 Task: Create Workspace Design Software Workspace description Improve paid advertising return on investment (ROI). Workspace type Education
Action: Mouse moved to (321, 55)
Screenshot: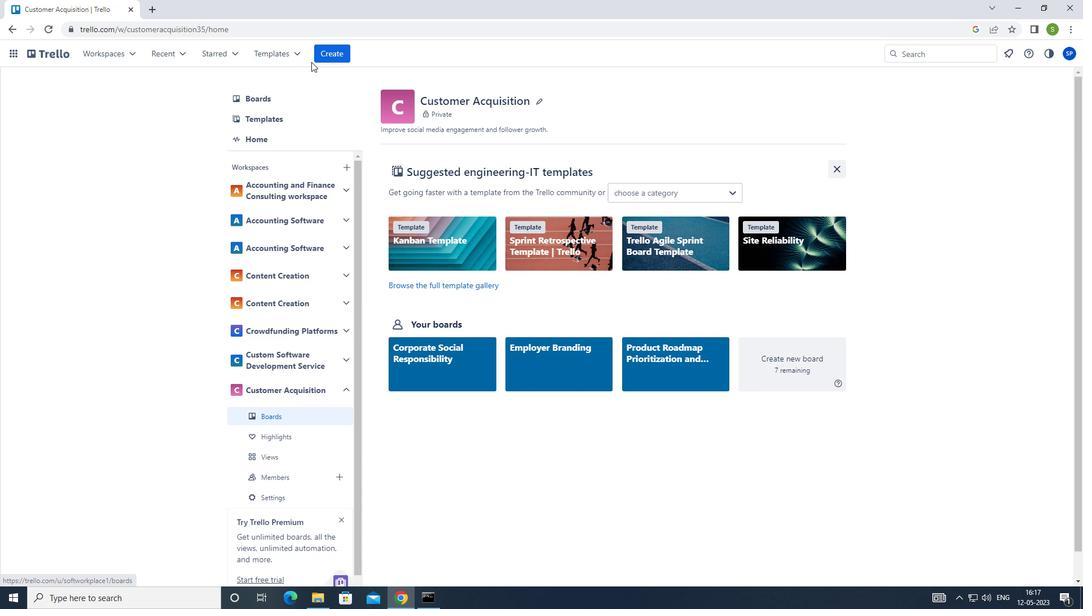 
Action: Mouse pressed left at (321, 55)
Screenshot: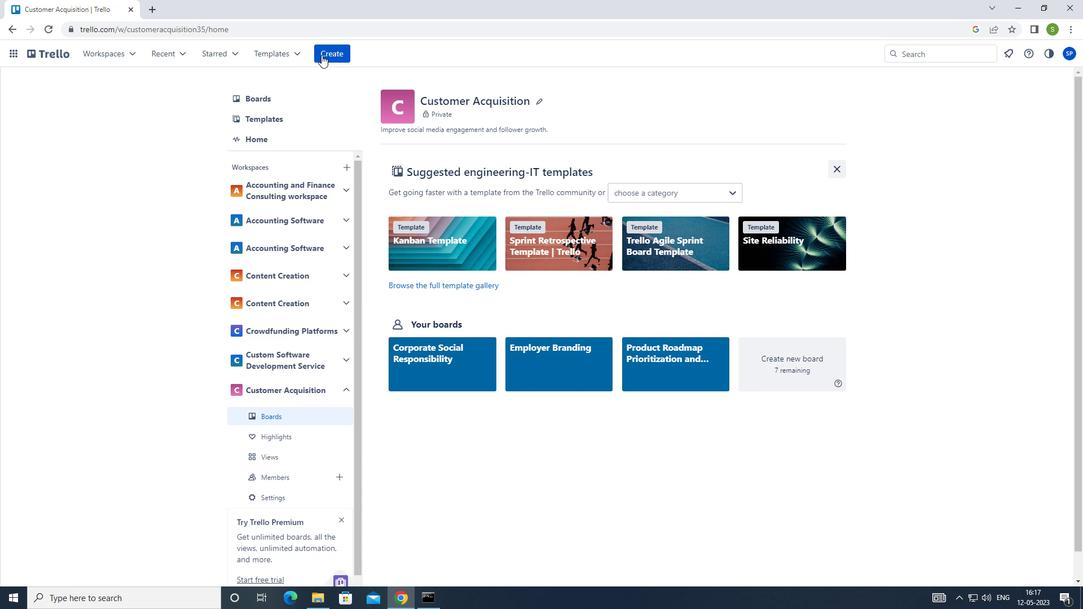 
Action: Mouse moved to (341, 177)
Screenshot: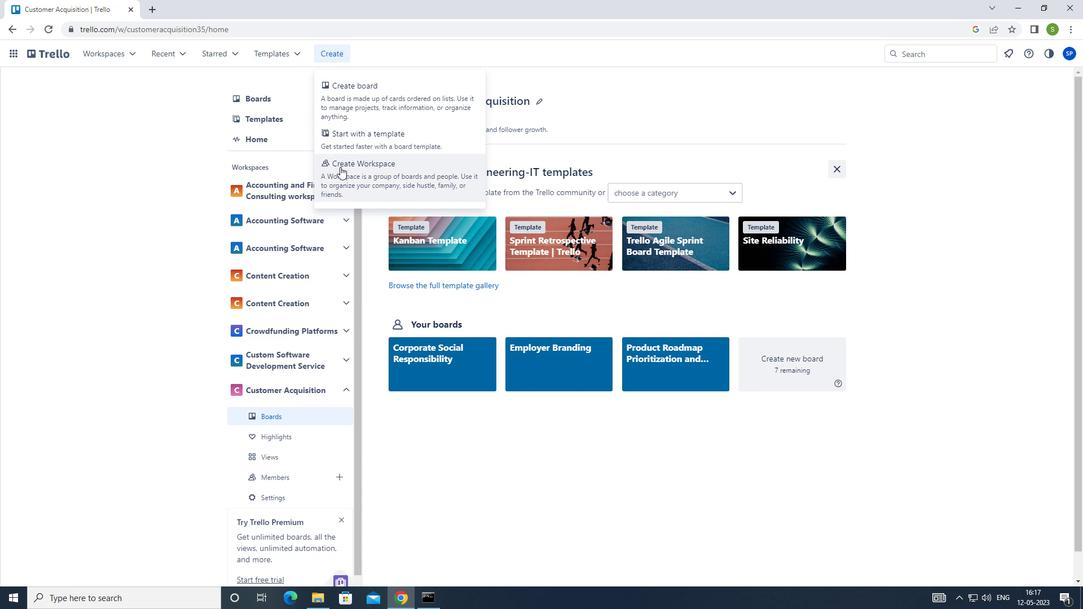 
Action: Mouse pressed left at (341, 177)
Screenshot: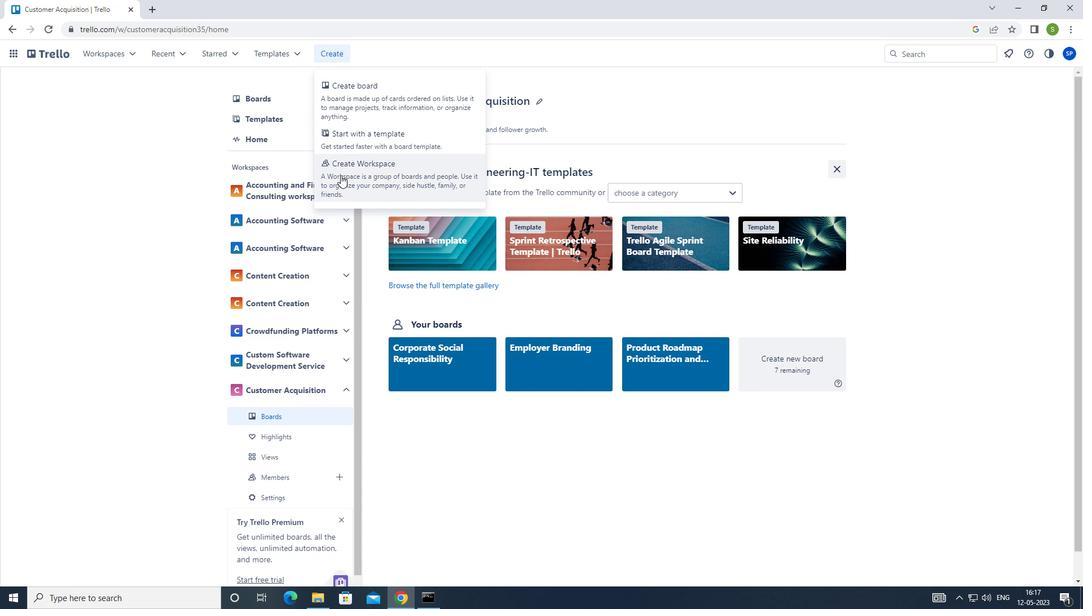 
Action: Mouse moved to (363, 171)
Screenshot: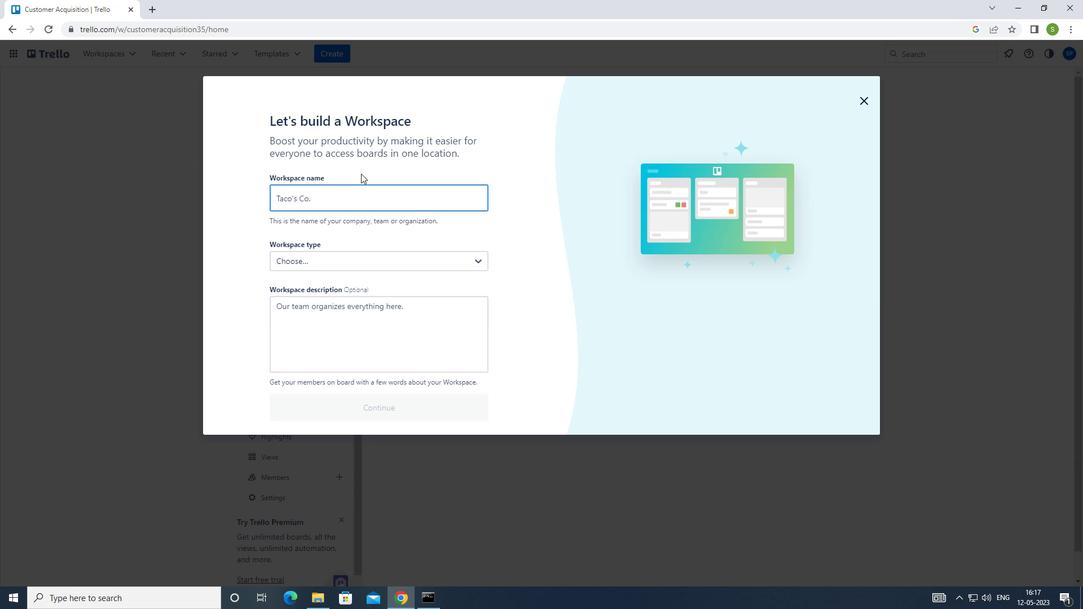 
Action: Key pressed <Key.shift>
Screenshot: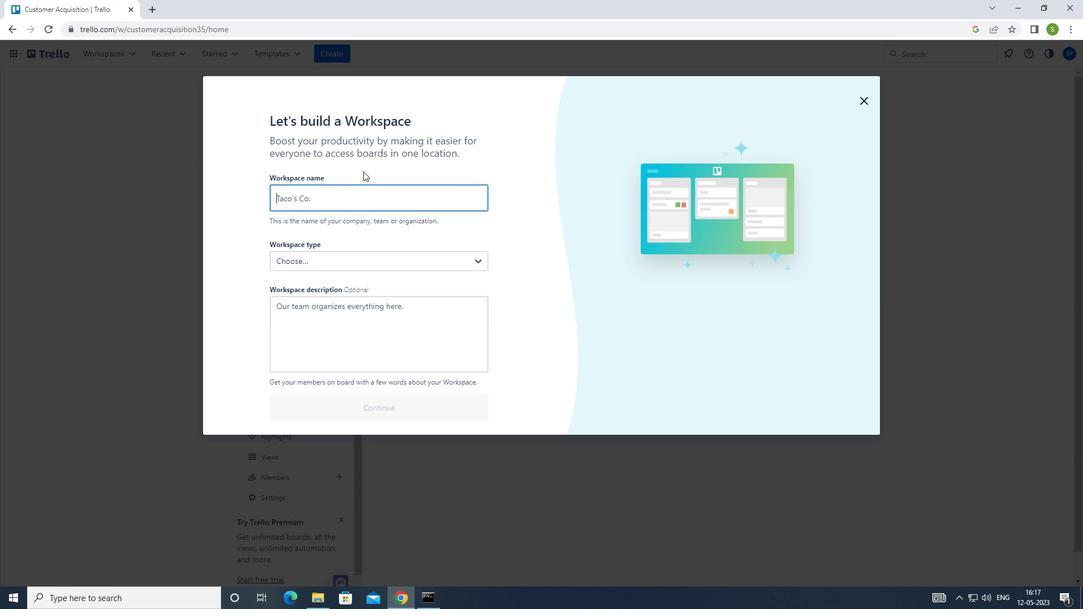 
Action: Mouse moved to (363, 170)
Screenshot: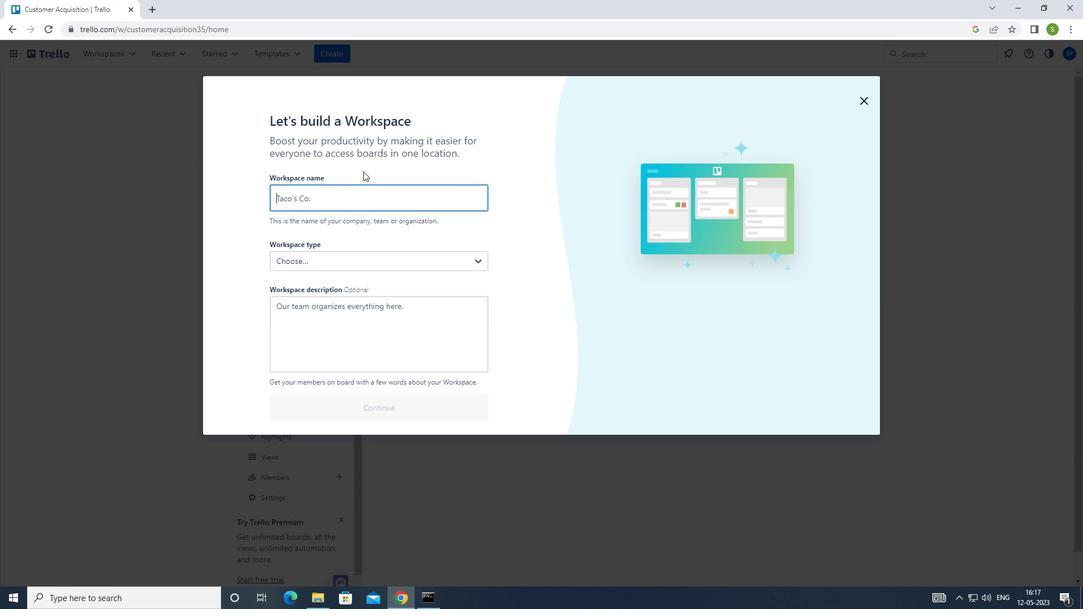 
Action: Key pressed DESIGN<Key.space>SOFTWARE<Key.space>
Screenshot: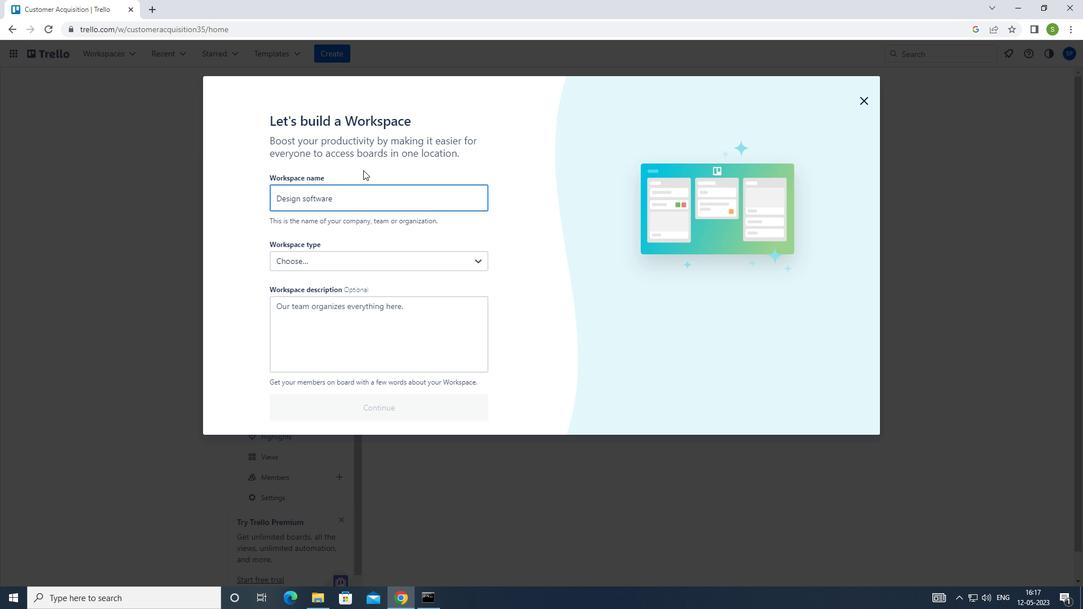 
Action: Mouse moved to (332, 335)
Screenshot: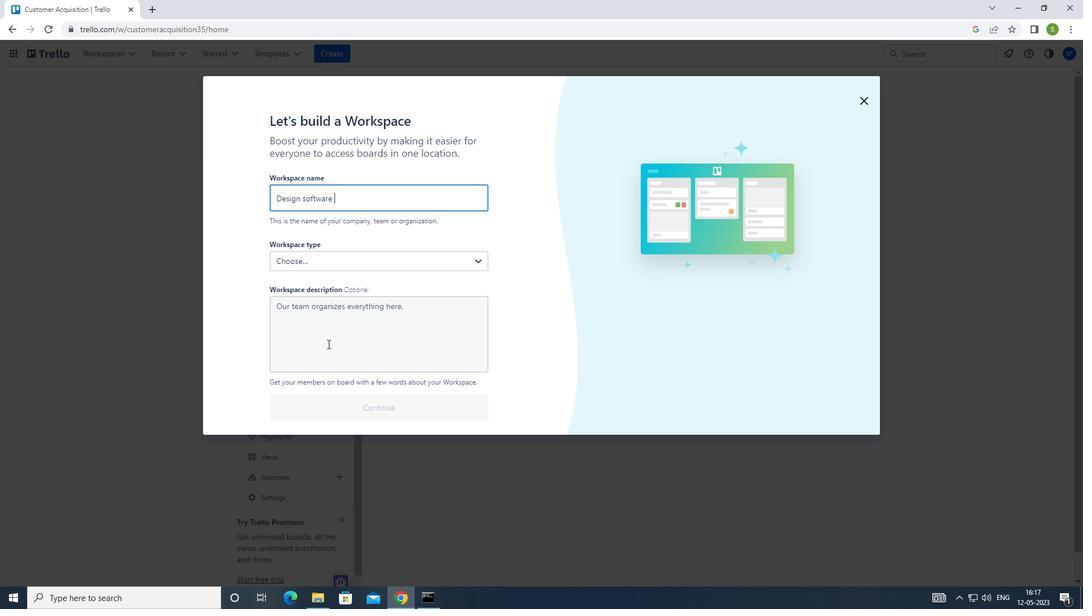 
Action: Mouse pressed left at (332, 335)
Screenshot: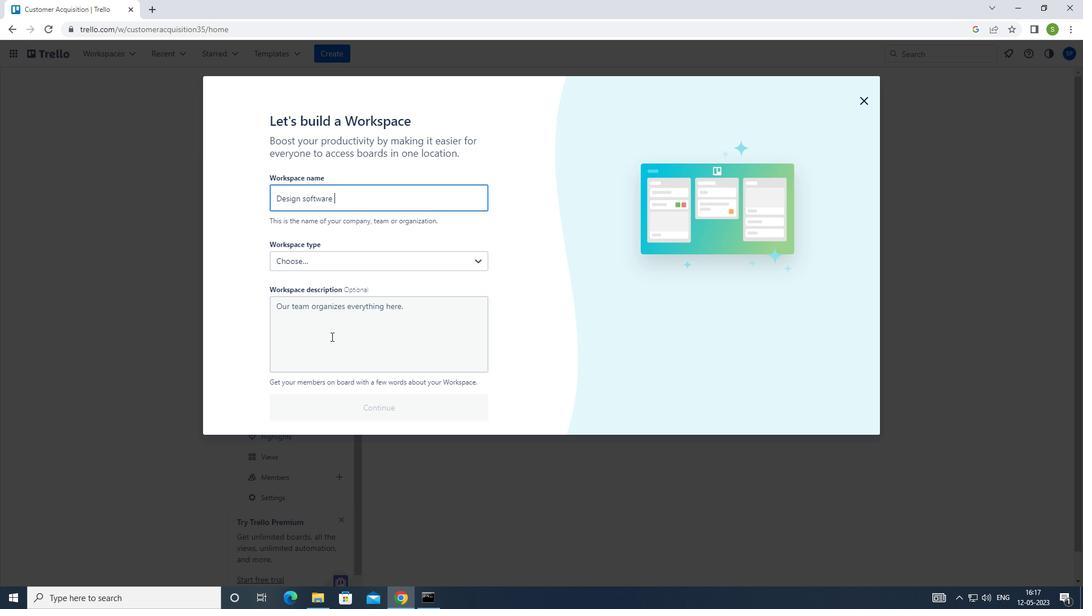 
Action: Mouse moved to (338, 322)
Screenshot: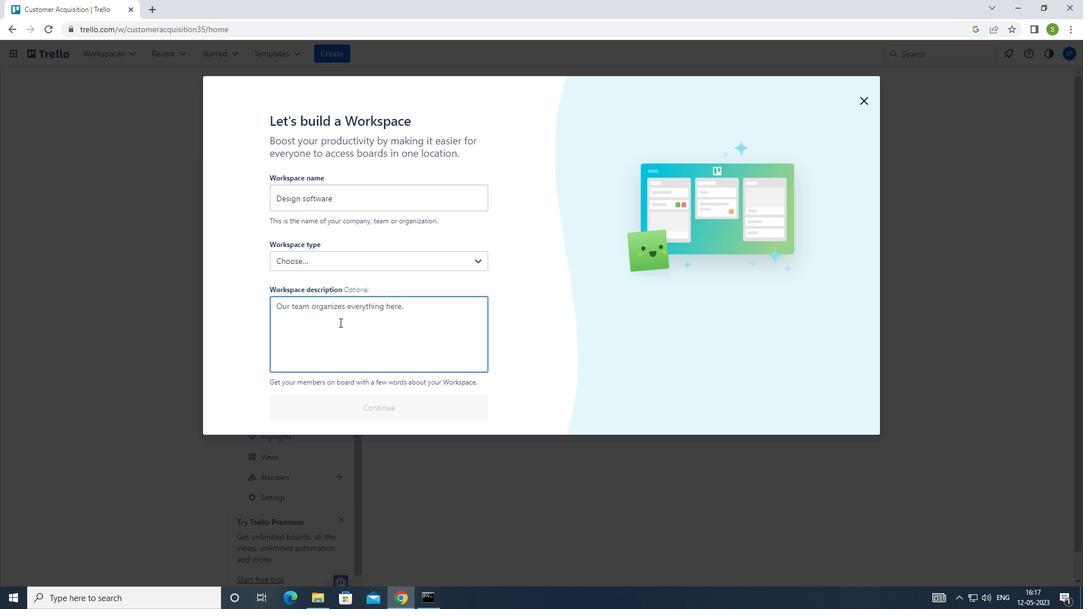 
Action: Key pressed <Key.shift>IMPROVE<Key.space>PAID<Key.space>ADVERTISING<Key.space>RETURN<Key.space>ON<Key.space>INVESTMENT<Key.shift_r><Key.shift_r><Key.shift_r><Key.shift_r><Key.shift_r><Key.shift_r><Key.shift_r><Key.shift_r><Key.shift_r><Key.shift_r><Key.shift_r><Key.shift_r><Key.shift_r>(<Key.shift>ROI<Key.shift_r>)
Screenshot: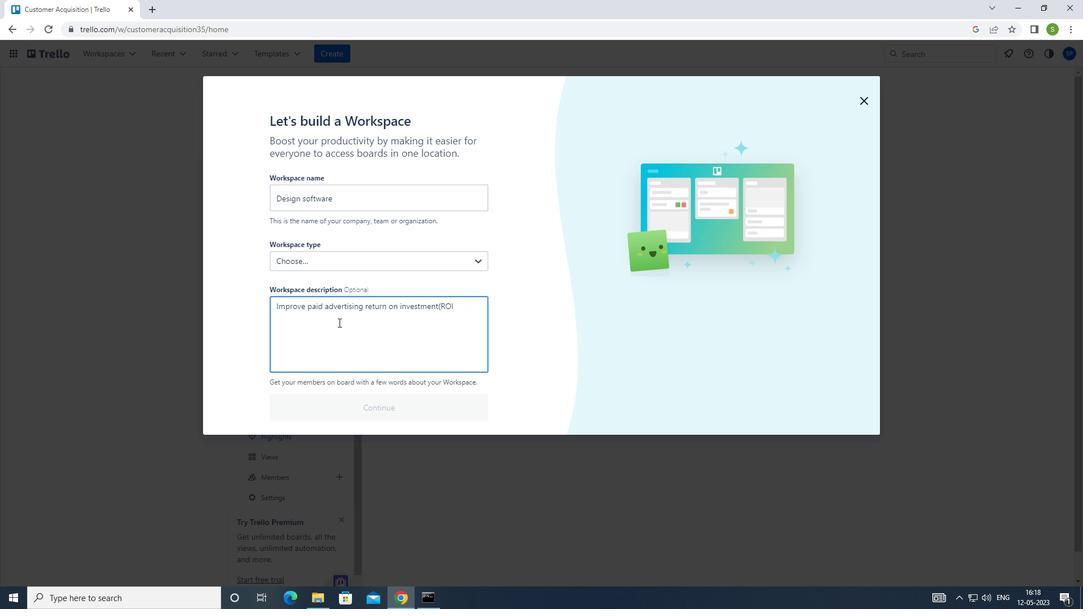 
Action: Mouse moved to (438, 305)
Screenshot: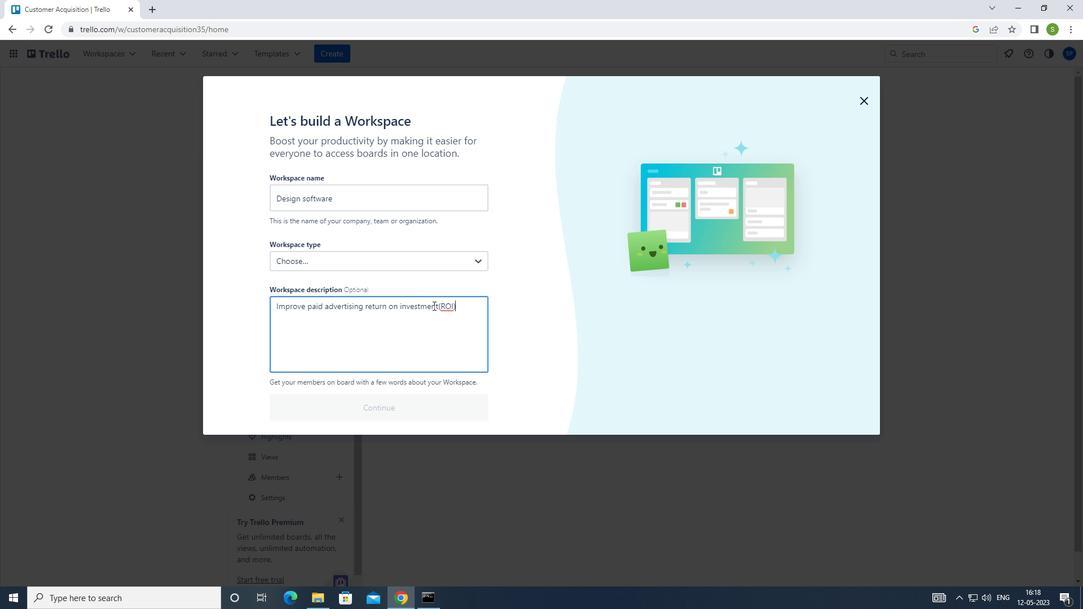 
Action: Mouse pressed left at (438, 305)
Screenshot: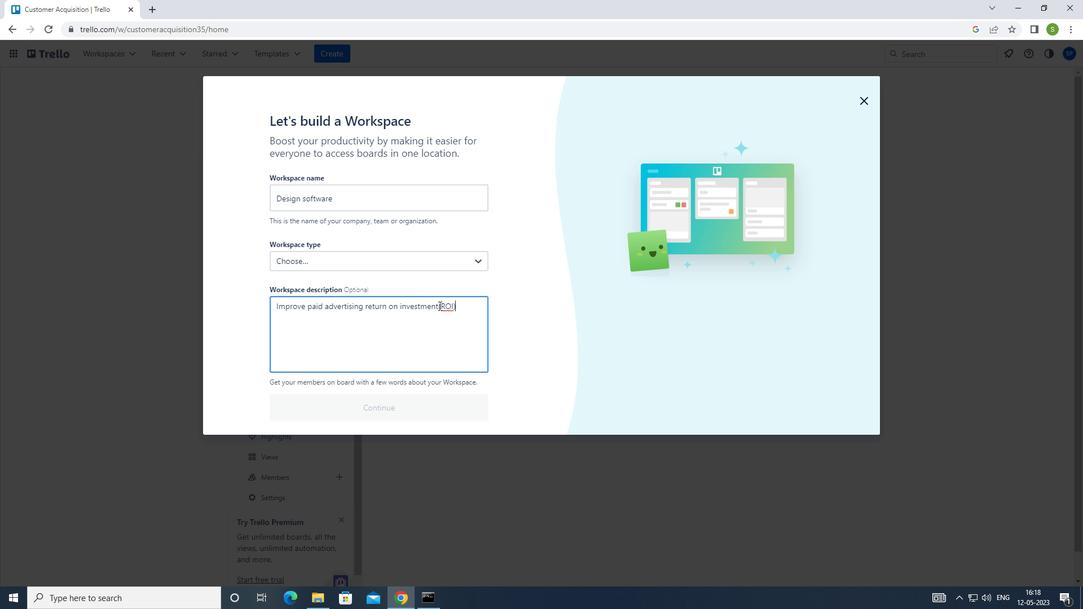 
Action: Mouse moved to (445, 308)
Screenshot: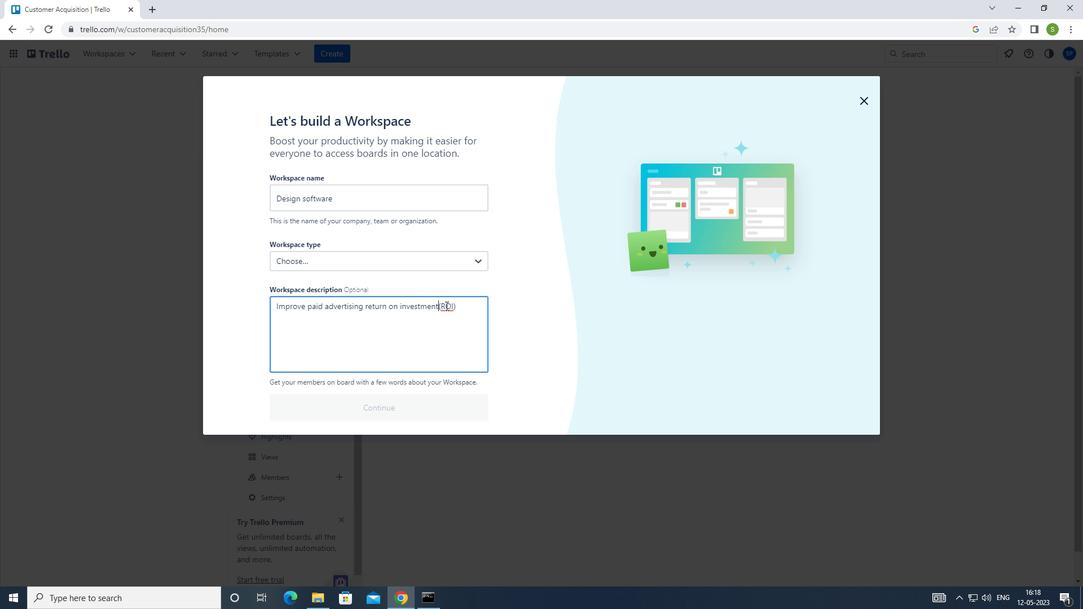 
Action: Key pressed <Key.space>
Screenshot: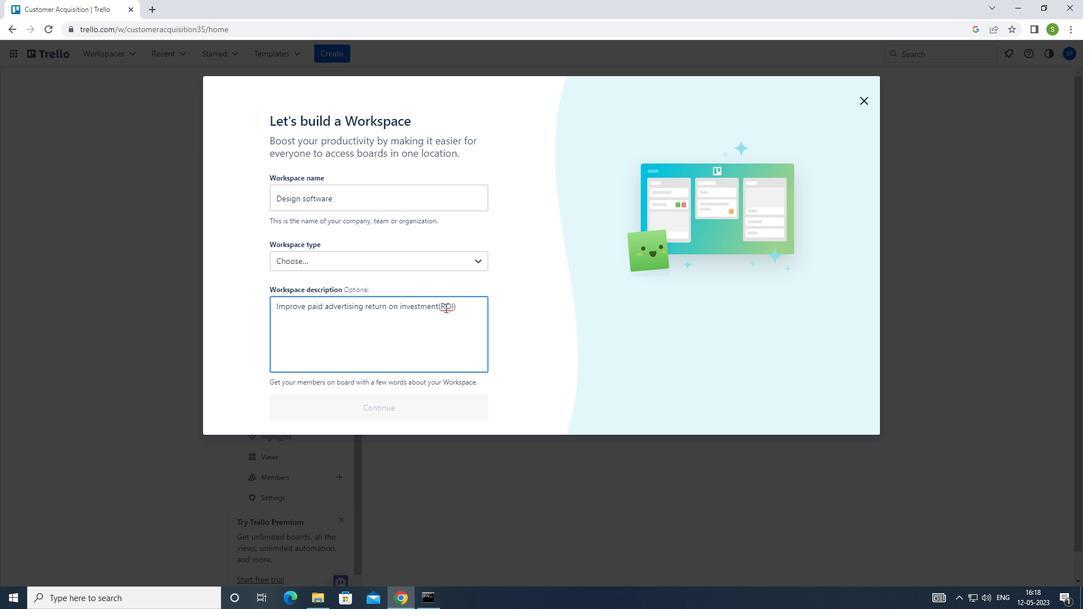 
Action: Mouse moved to (389, 260)
Screenshot: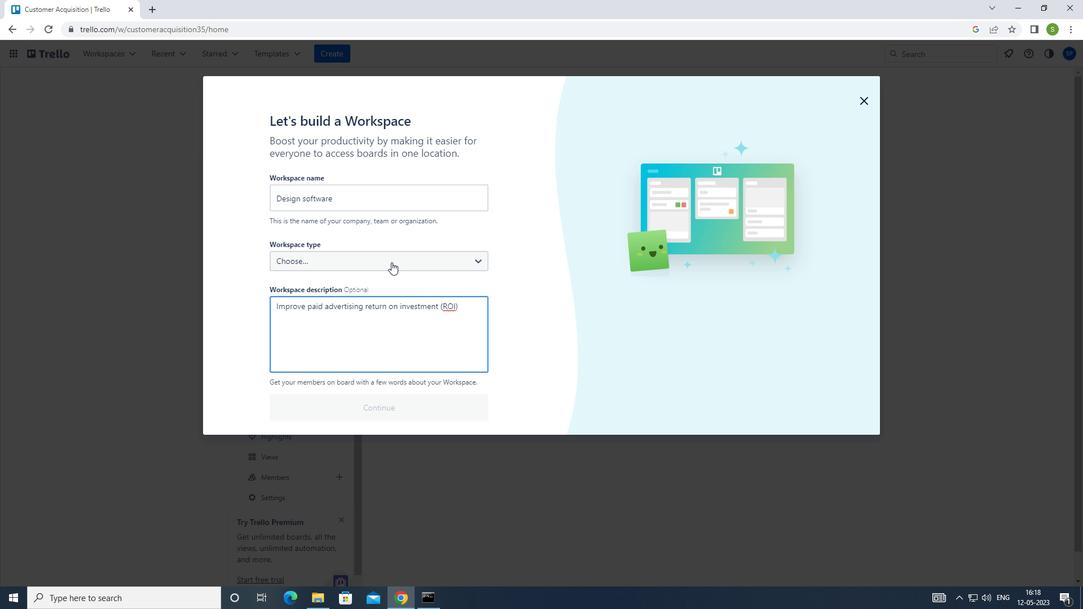 
Action: Mouse pressed left at (389, 260)
Screenshot: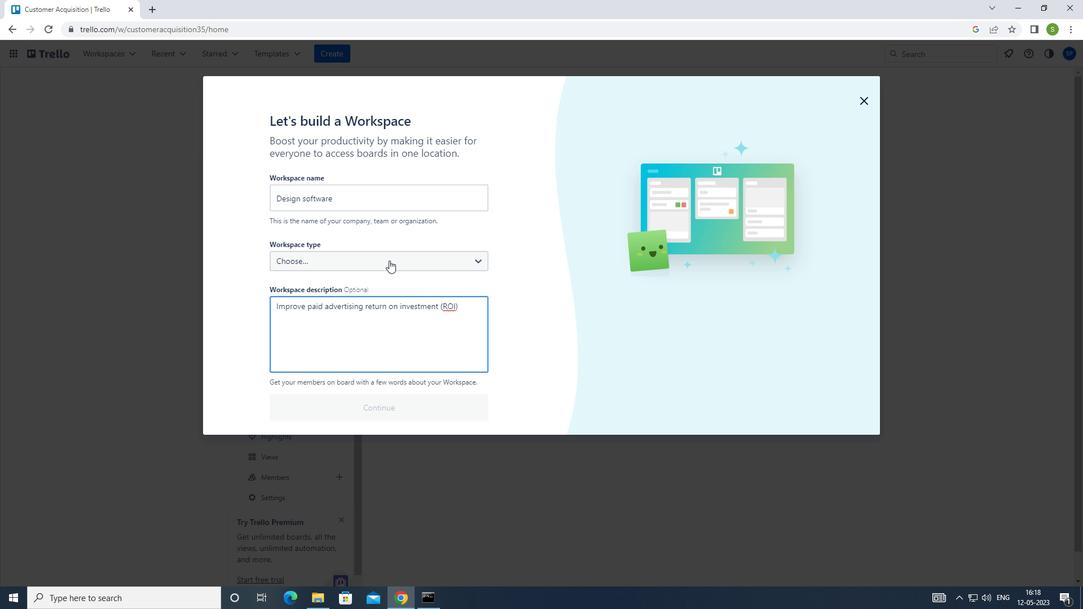 
Action: Mouse moved to (335, 374)
Screenshot: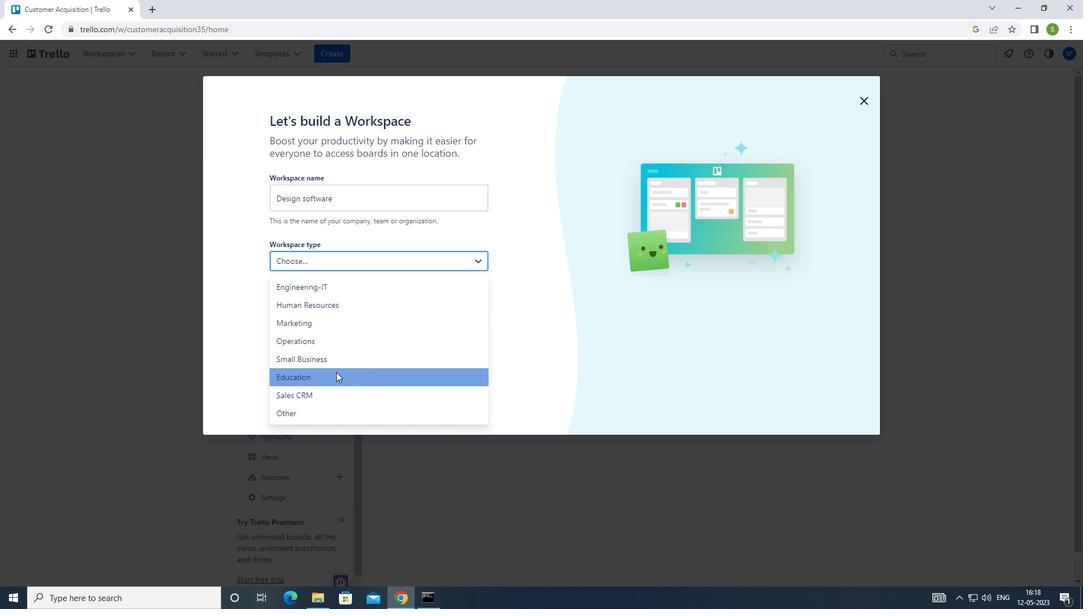 
Action: Mouse pressed left at (335, 374)
Screenshot: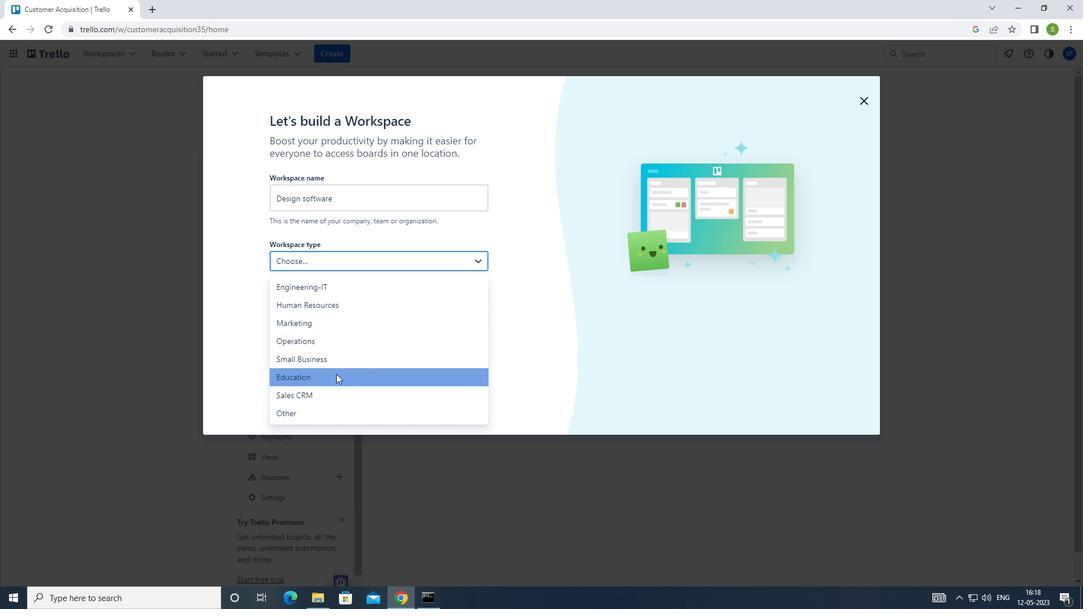
Action: Mouse moved to (345, 404)
Screenshot: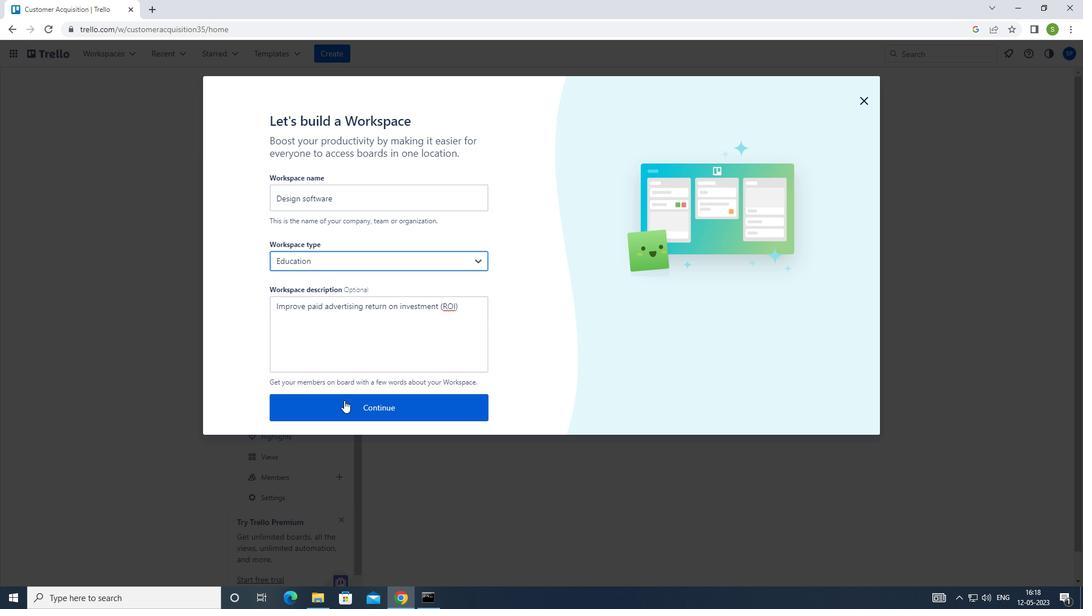 
Action: Mouse pressed left at (345, 404)
Screenshot: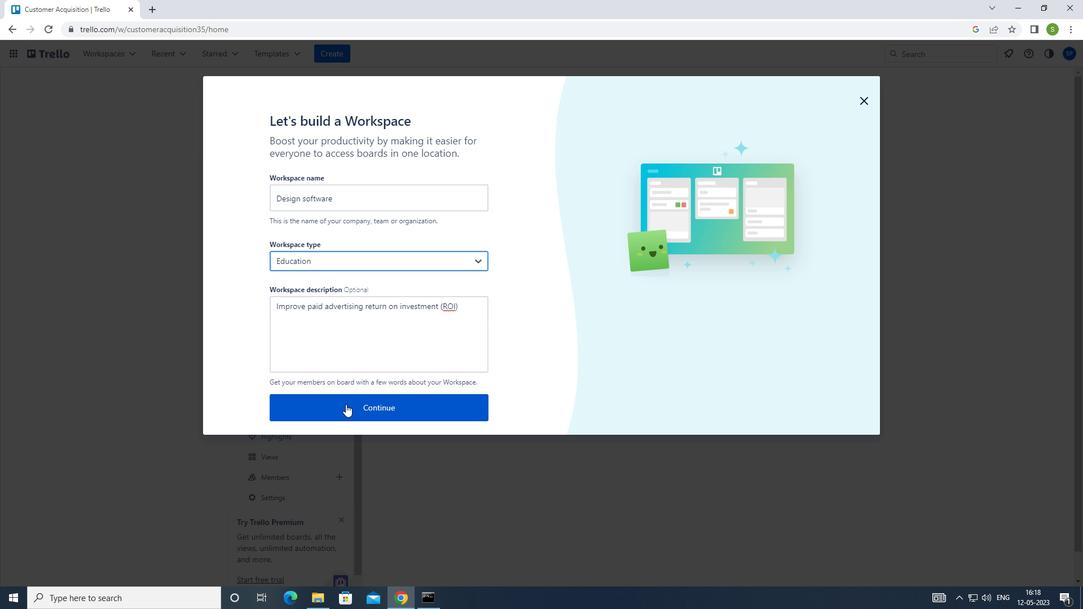 
Action: Mouse moved to (347, 405)
Screenshot: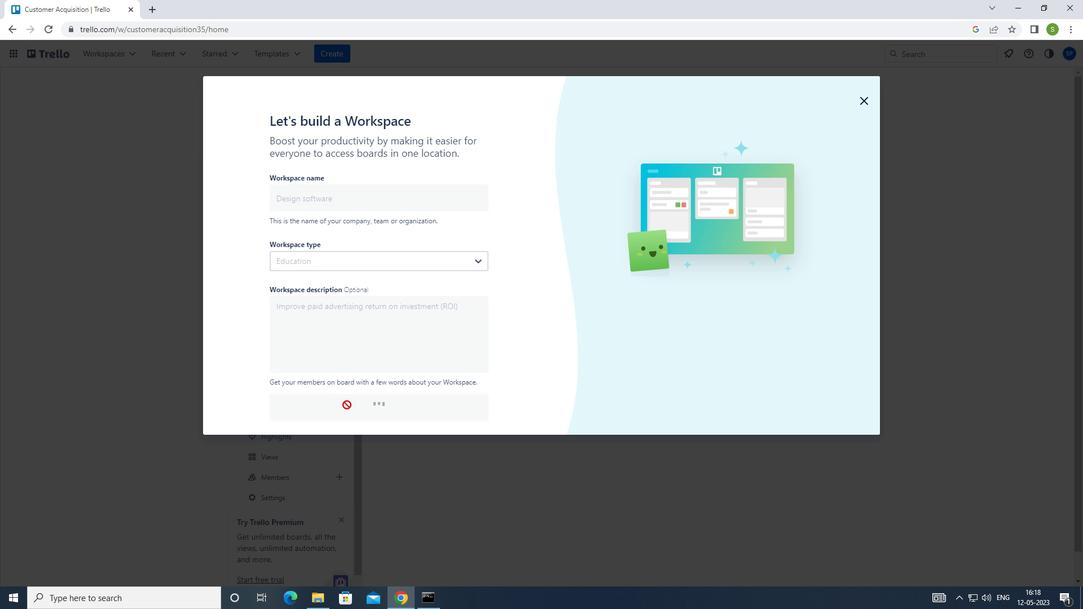 
Action: Key pressed <Key.f8>
Screenshot: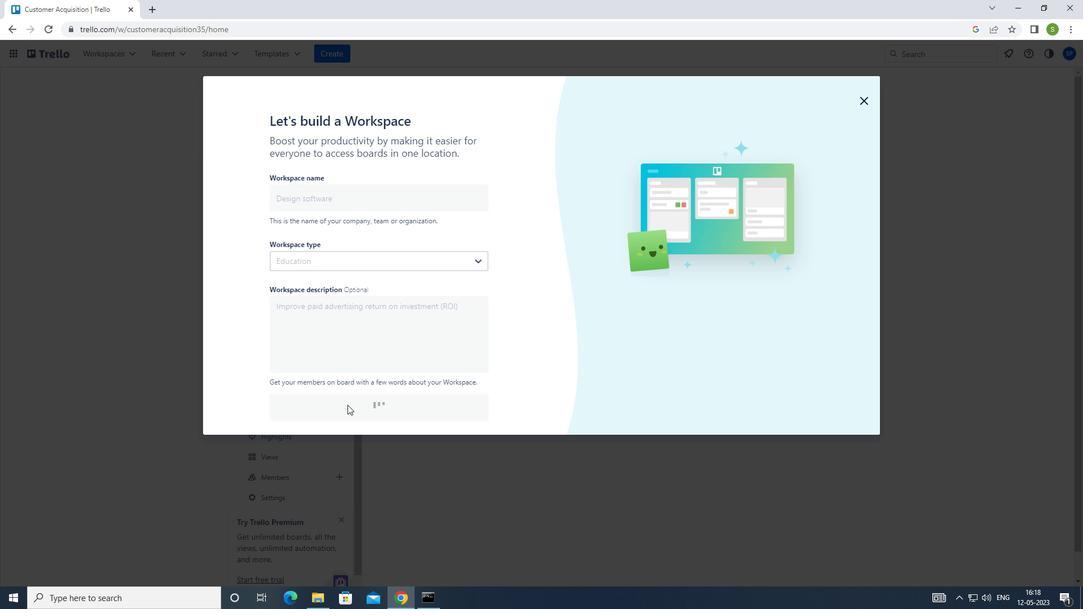 
